 Task: Open Card Card0000000188 in Board Board0000000047 in Workspace WS0000000016 in Trello. Add Member Nikrathi889@gmail.com to Card Card0000000188 in Board Board0000000047 in Workspace WS0000000016 in Trello. Add Red Label titled Label0000000188 to Card Card0000000188 in Board Board0000000047 in Workspace WS0000000016 in Trello. Add Checklist CL0000000188 to Card Card0000000188 in Board Board0000000047 in Workspace WS0000000016 in Trello. Add Dates with Start Date as Nov 01 2023 and Due Date as Nov 30 2023 to Card Card0000000188 in Board Board0000000047 in Workspace WS0000000016 in Trello
Action: Mouse moved to (582, 55)
Screenshot: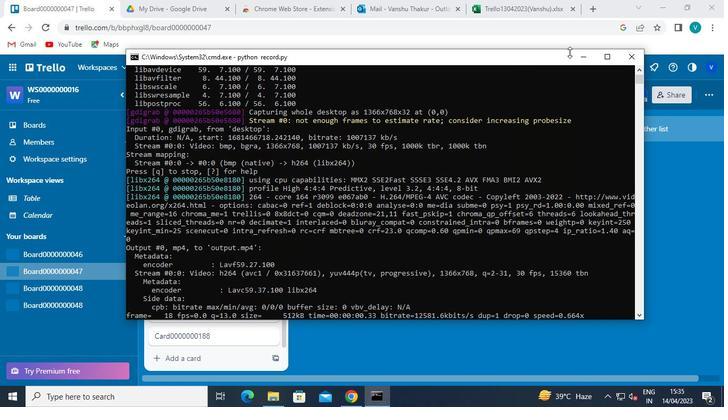 
Action: Mouse pressed left at (582, 55)
Screenshot: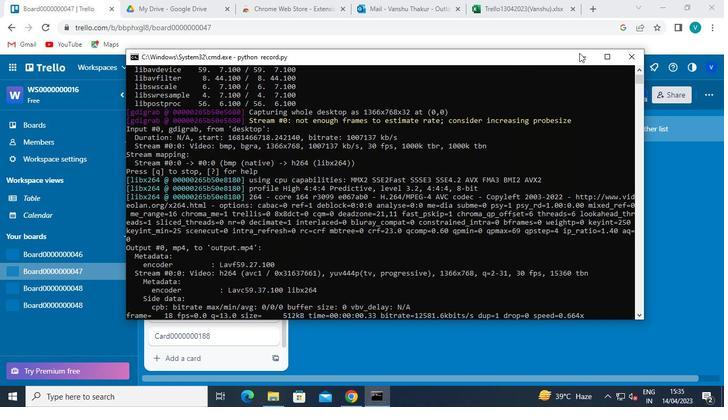 
Action: Mouse moved to (222, 334)
Screenshot: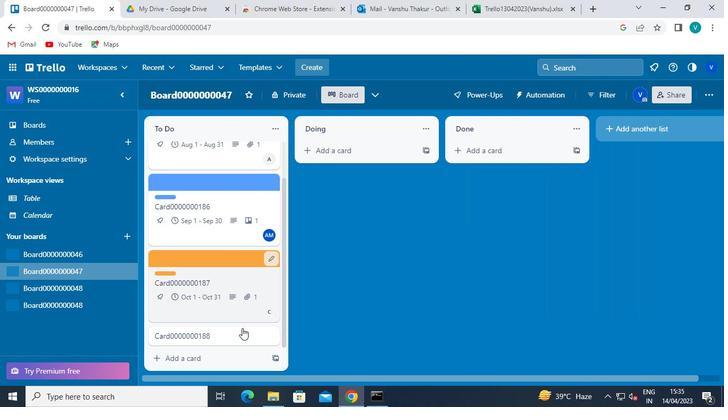 
Action: Mouse pressed left at (222, 334)
Screenshot: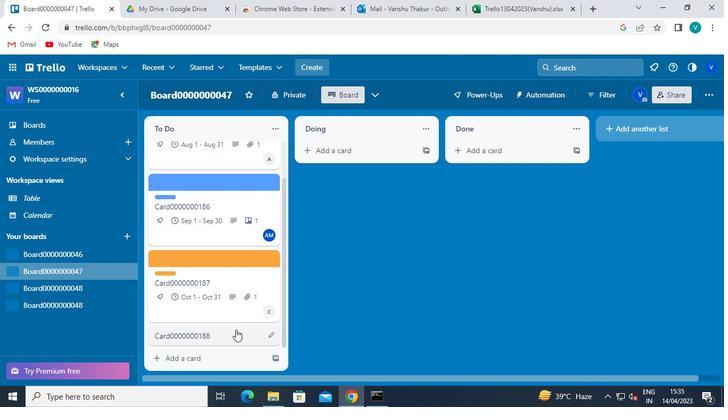 
Action: Mouse moved to (509, 154)
Screenshot: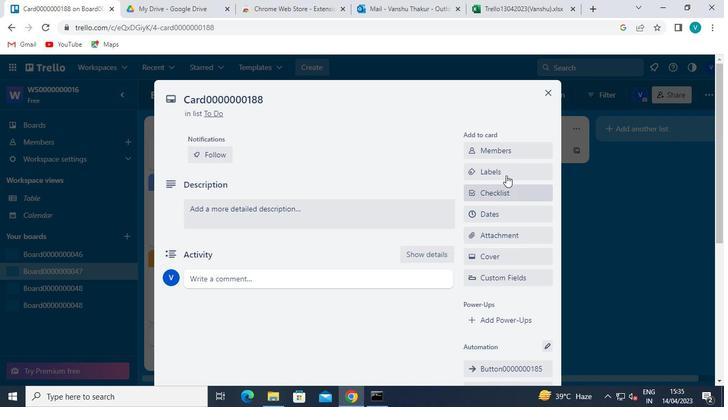 
Action: Mouse pressed left at (509, 154)
Screenshot: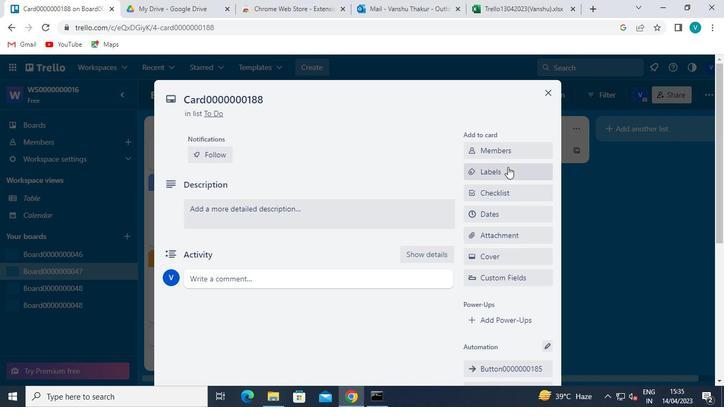 
Action: Mouse moved to (501, 200)
Screenshot: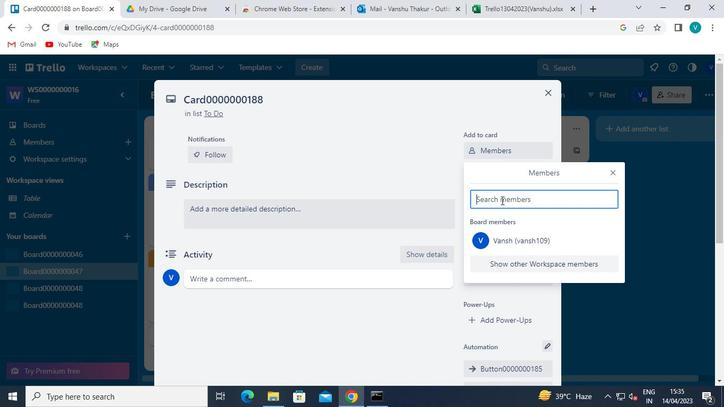 
Action: Mouse pressed left at (501, 200)
Screenshot: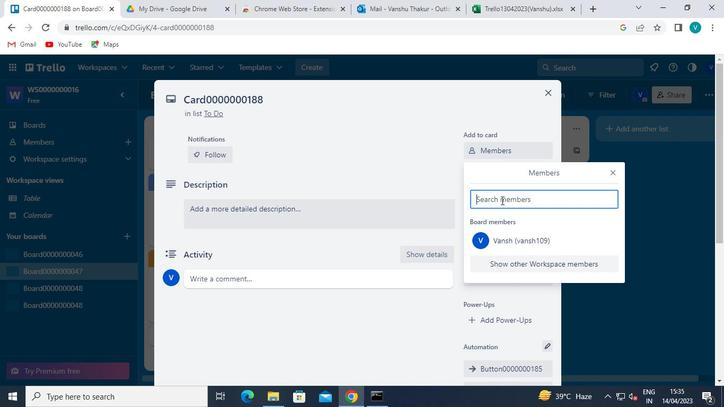 
Action: Mouse moved to (501, 200)
Screenshot: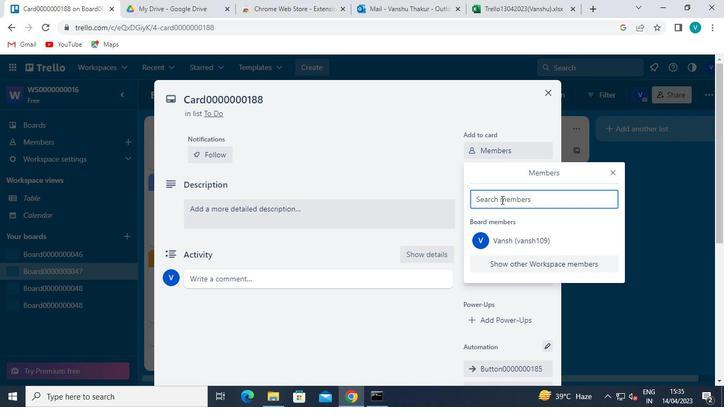 
Action: Keyboard Key.shift
Screenshot: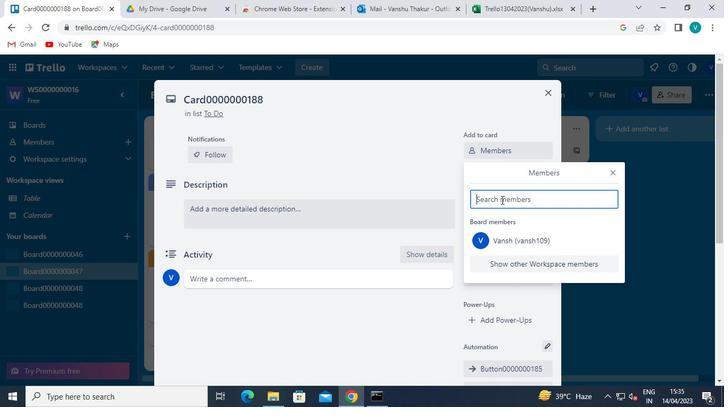 
Action: Keyboard N
Screenshot: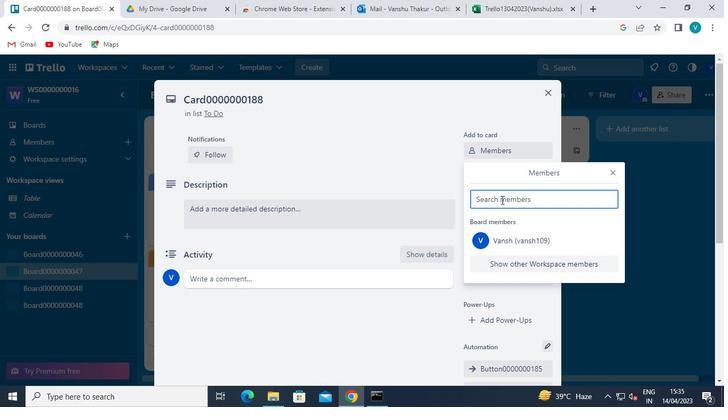 
Action: Keyboard i
Screenshot: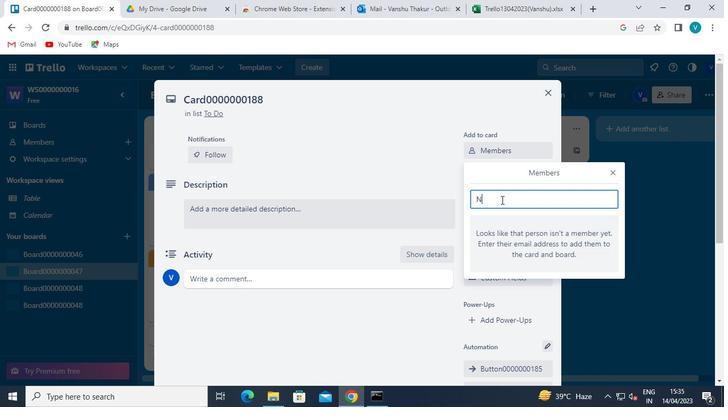 
Action: Keyboard k
Screenshot: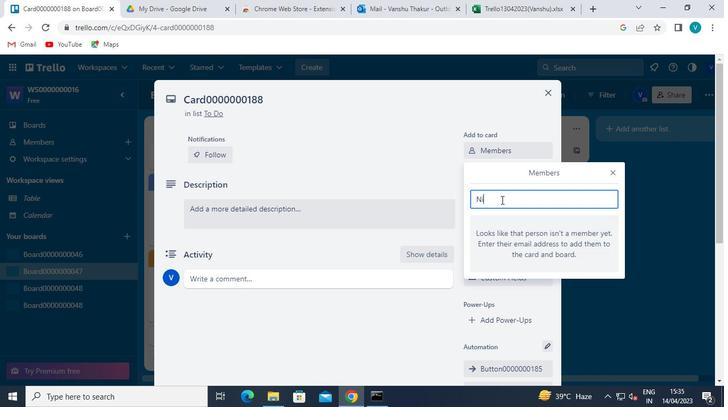 
Action: Keyboard r
Screenshot: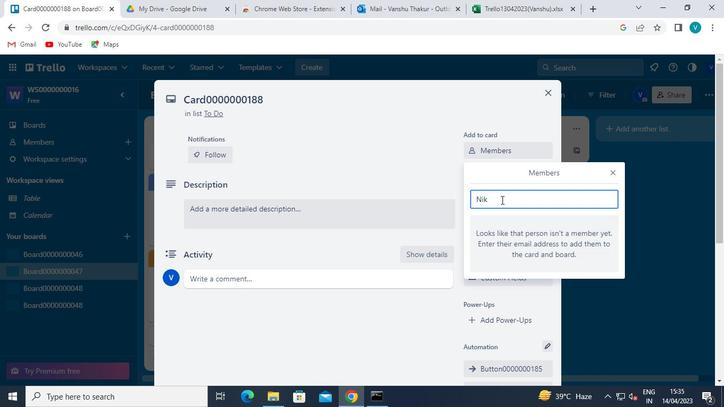 
Action: Keyboard a
Screenshot: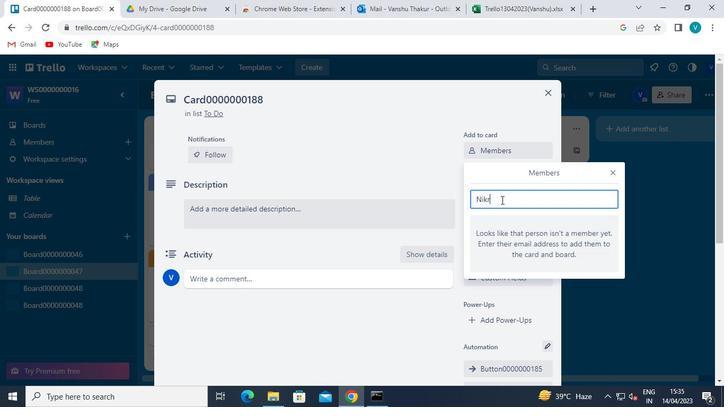 
Action: Keyboard t
Screenshot: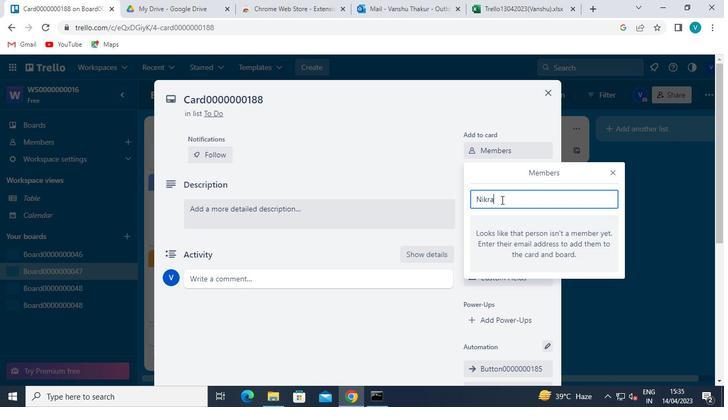 
Action: Keyboard h
Screenshot: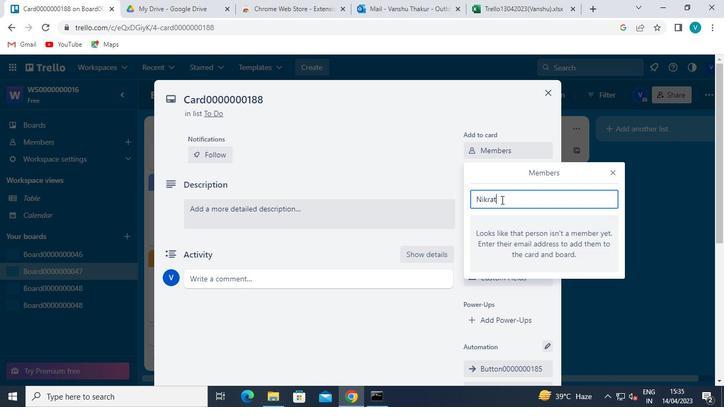 
Action: Keyboard i
Screenshot: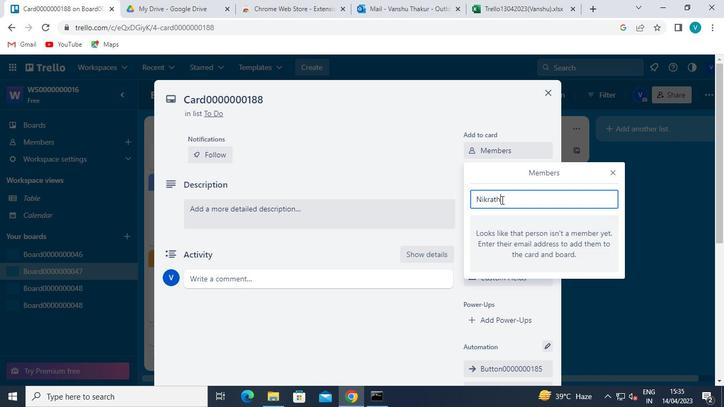 
Action: Keyboard <104>
Screenshot: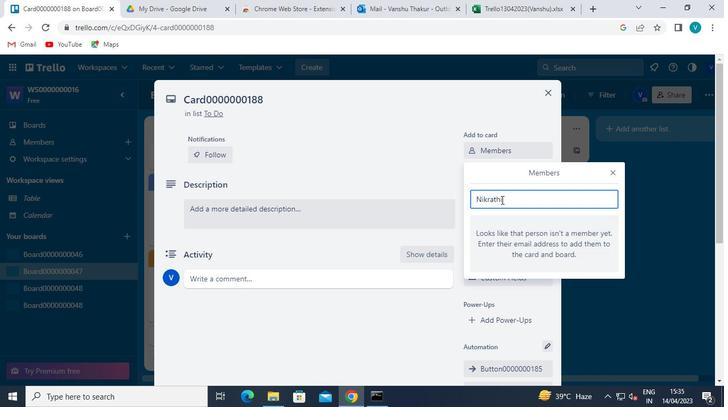 
Action: Keyboard <104>
Screenshot: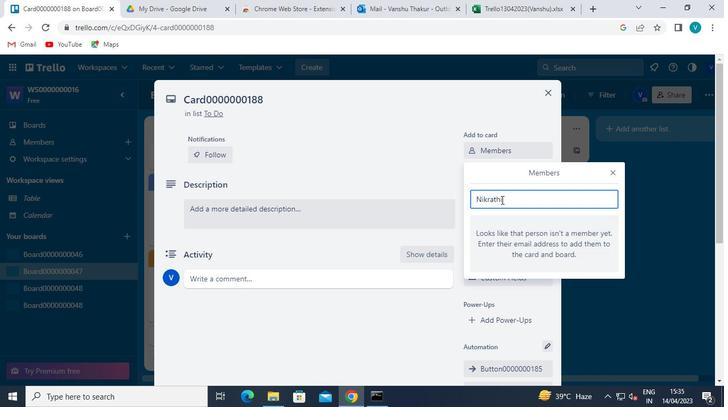 
Action: Keyboard <105>
Screenshot: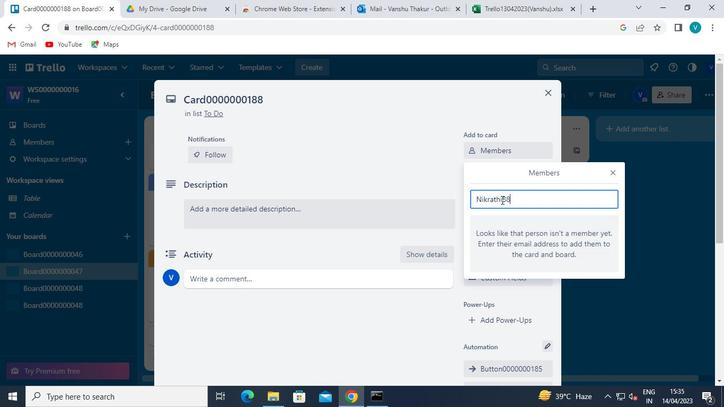 
Action: Keyboard Key.shift
Screenshot: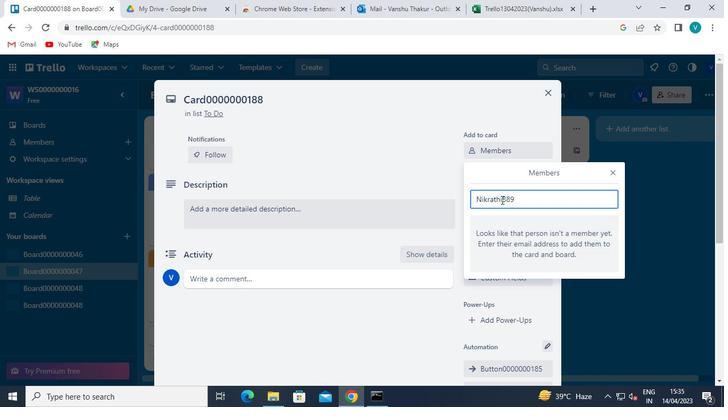 
Action: Keyboard @
Screenshot: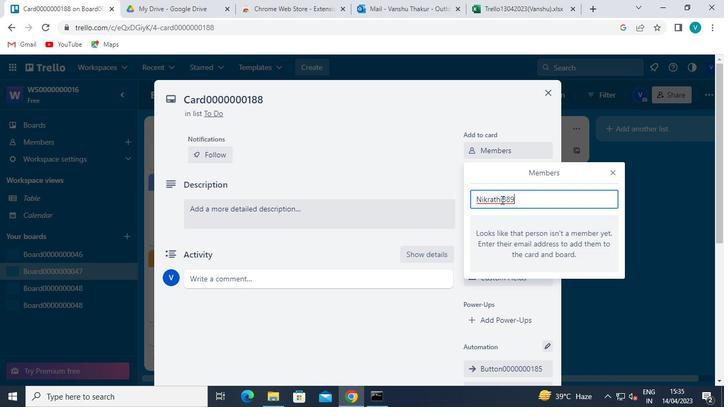 
Action: Keyboard g
Screenshot: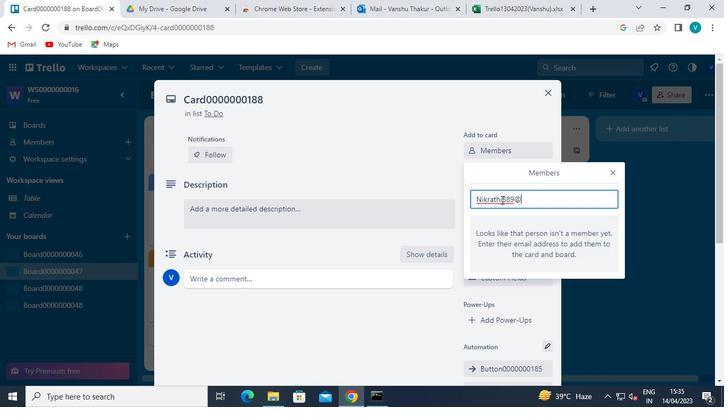 
Action: Keyboard m
Screenshot: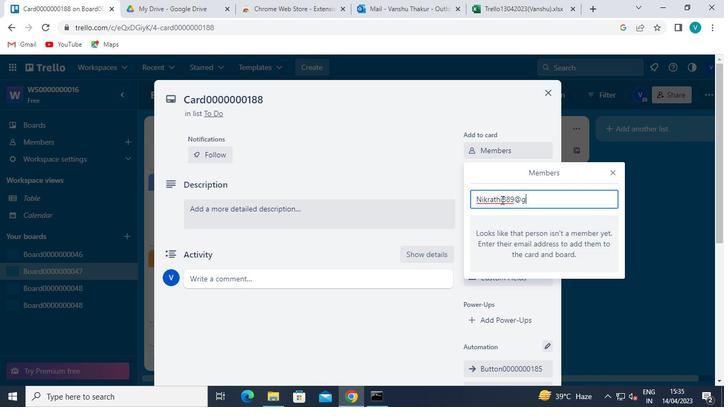 
Action: Keyboard a
Screenshot: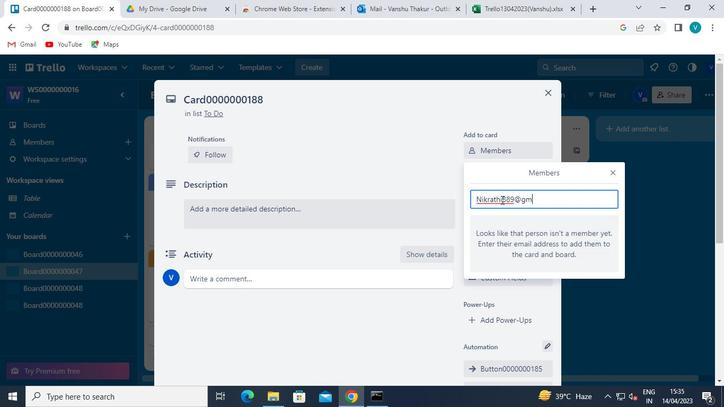 
Action: Keyboard i
Screenshot: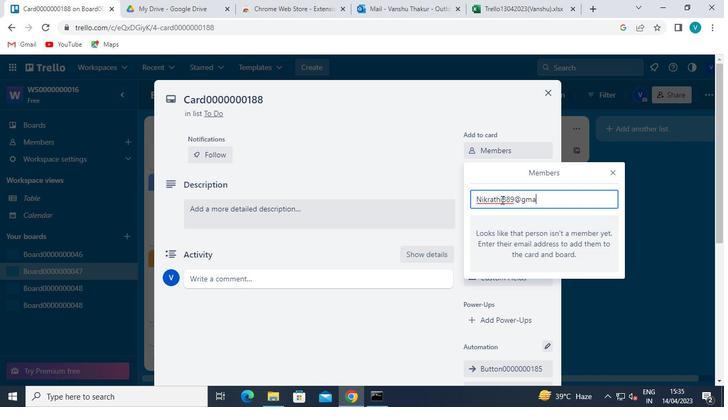 
Action: Keyboard l
Screenshot: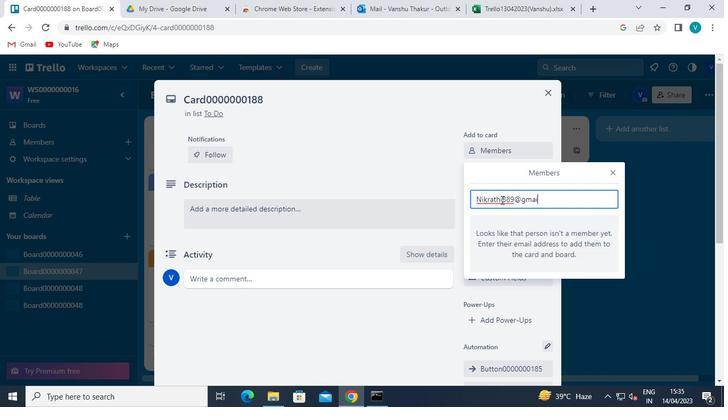 
Action: Keyboard <110>
Screenshot: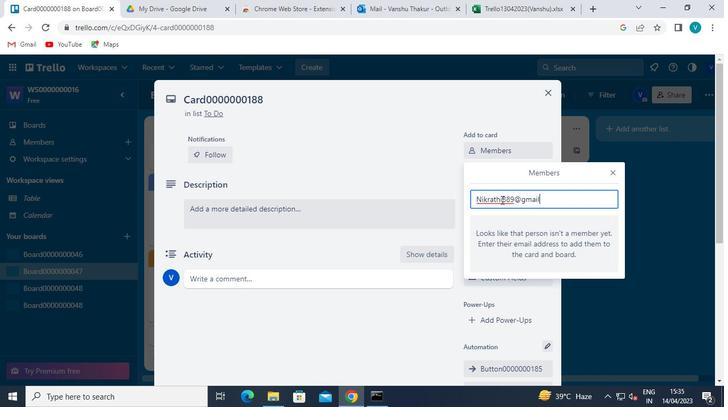 
Action: Keyboard c
Screenshot: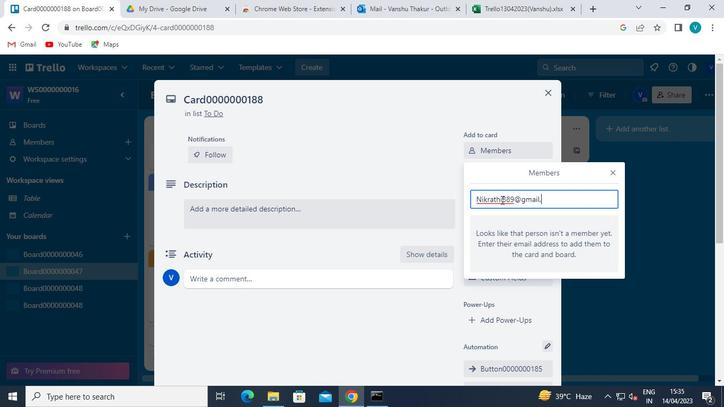 
Action: Keyboard o
Screenshot: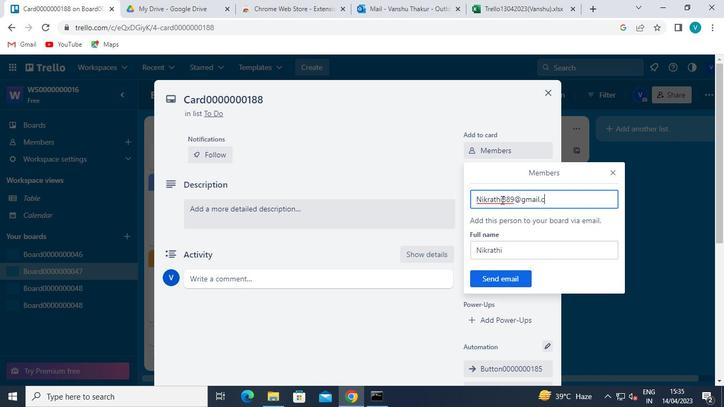 
Action: Keyboard m
Screenshot: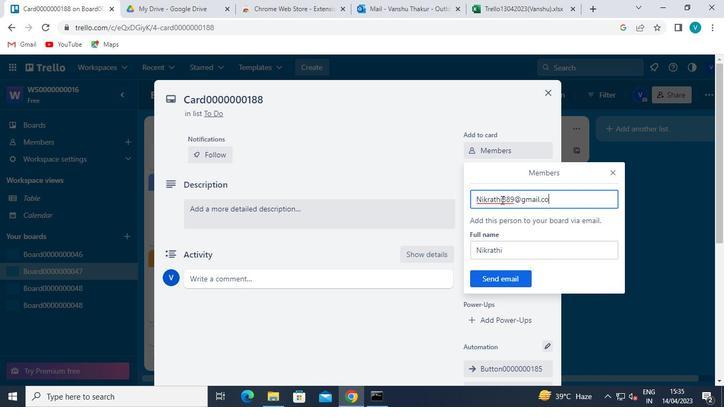 
Action: Mouse moved to (513, 275)
Screenshot: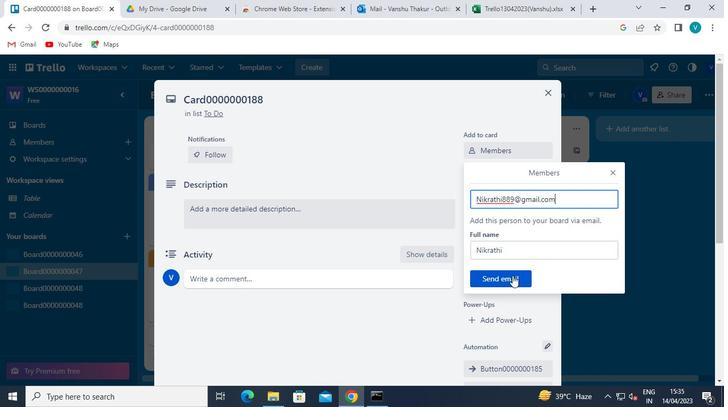 
Action: Mouse pressed left at (513, 275)
Screenshot: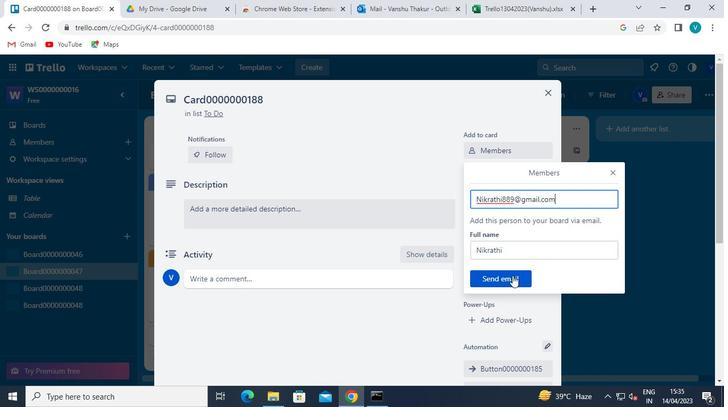 
Action: Mouse moved to (497, 169)
Screenshot: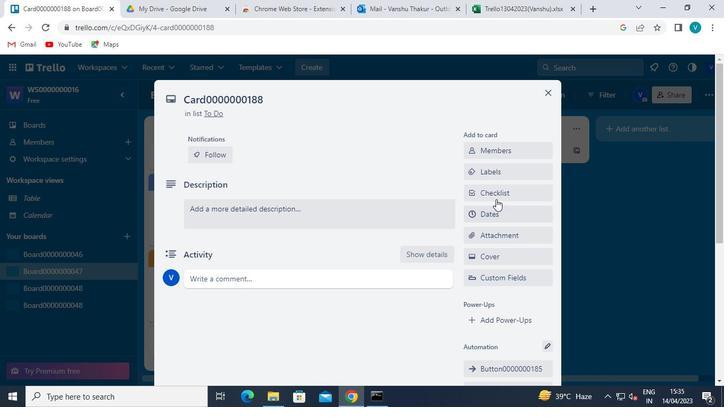 
Action: Mouse pressed left at (497, 169)
Screenshot: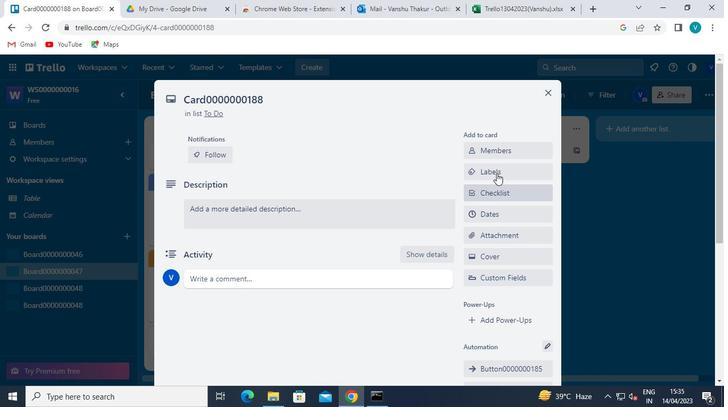 
Action: Mouse moved to (525, 333)
Screenshot: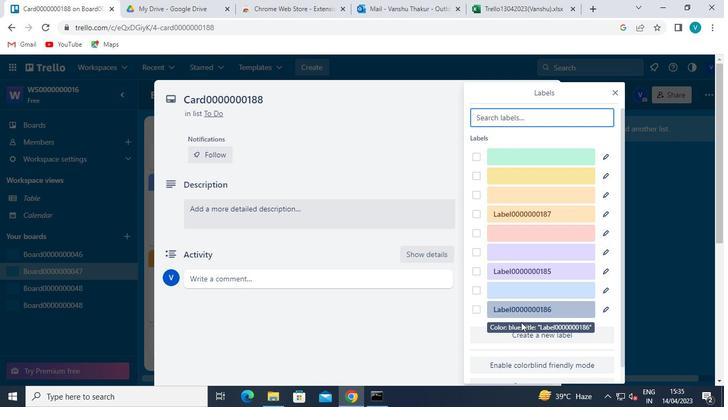 
Action: Mouse pressed left at (525, 333)
Screenshot: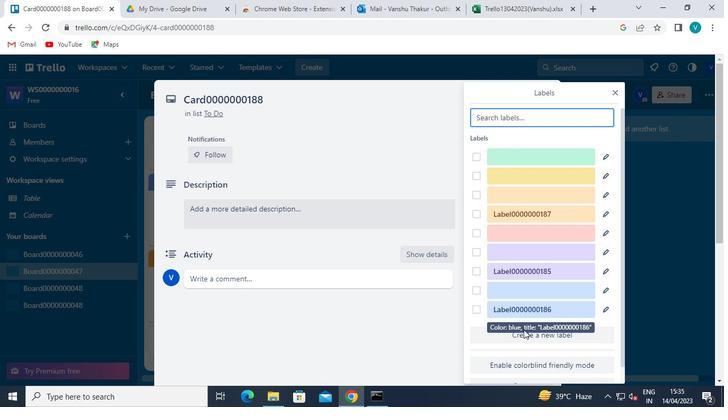 
Action: Mouse moved to (569, 246)
Screenshot: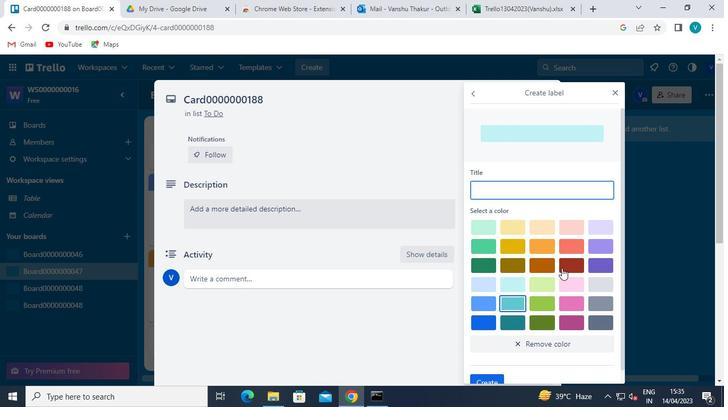 
Action: Mouse pressed left at (569, 246)
Screenshot: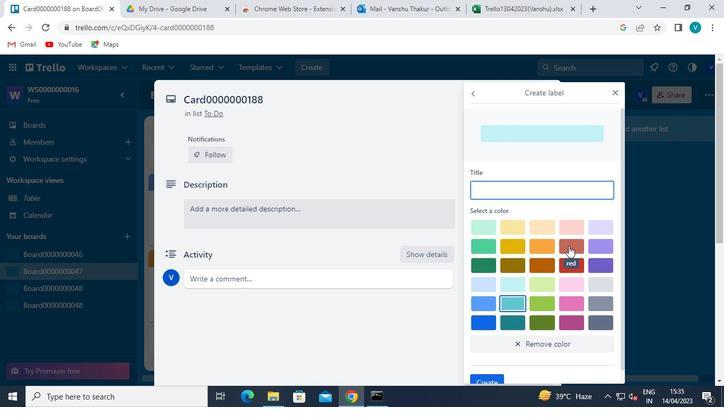 
Action: Mouse moved to (513, 192)
Screenshot: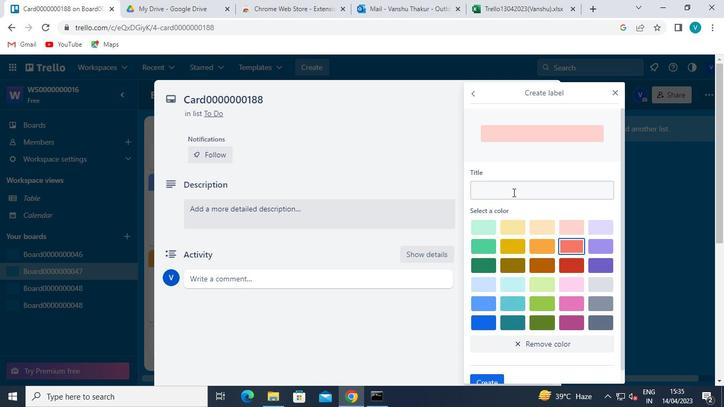 
Action: Mouse pressed left at (513, 192)
Screenshot: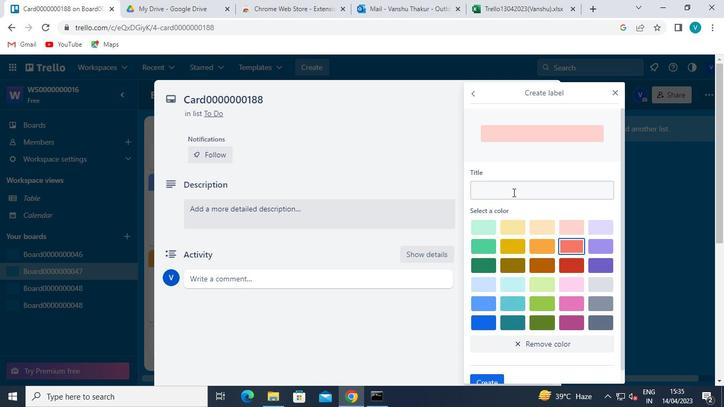
Action: Keyboard Key.shift
Screenshot: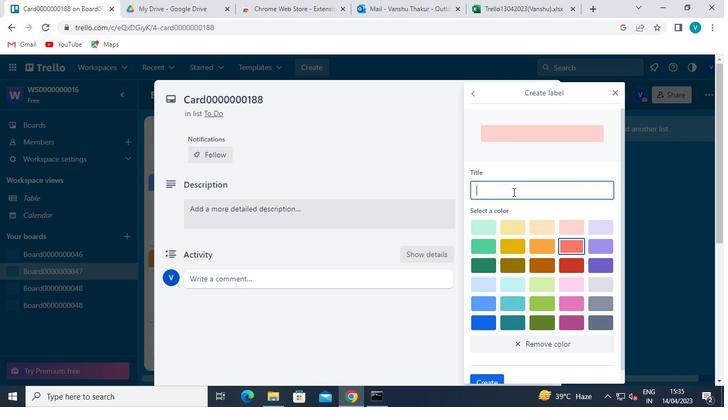 
Action: Keyboard L
Screenshot: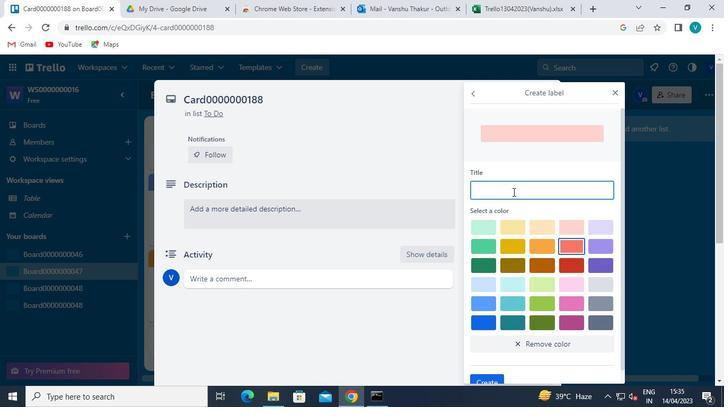 
Action: Keyboard a
Screenshot: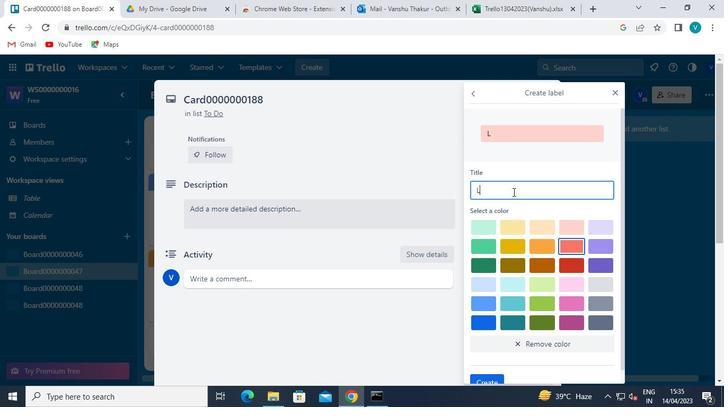 
Action: Keyboard b
Screenshot: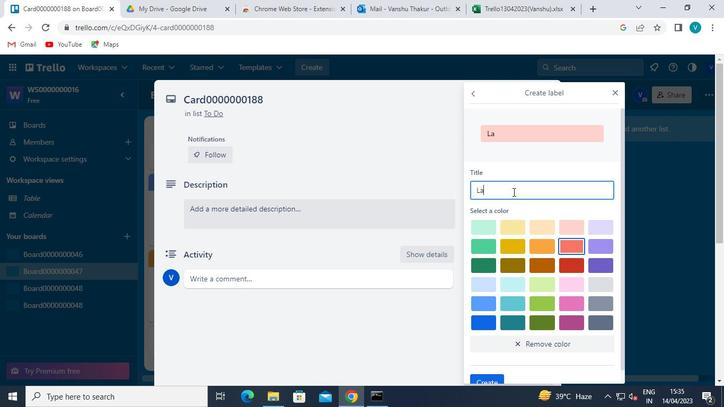 
Action: Keyboard e
Screenshot: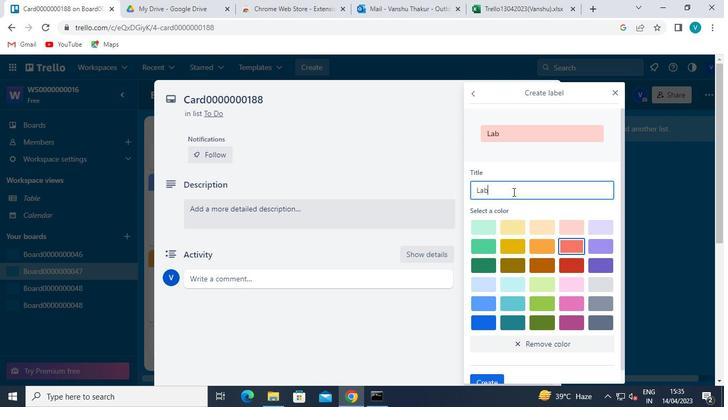 
Action: Keyboard l
Screenshot: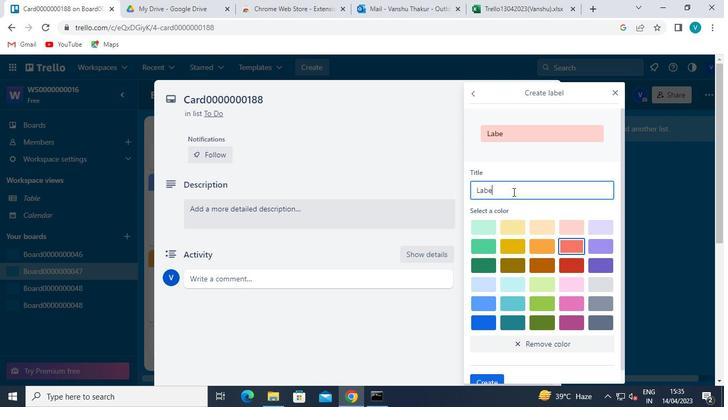 
Action: Keyboard <96>
Screenshot: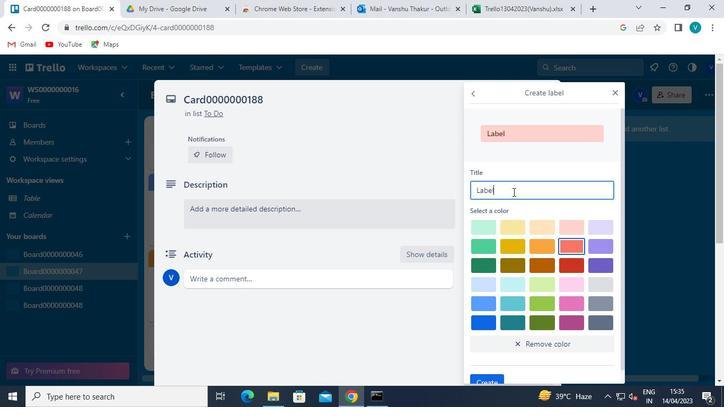 
Action: Keyboard <96>
Screenshot: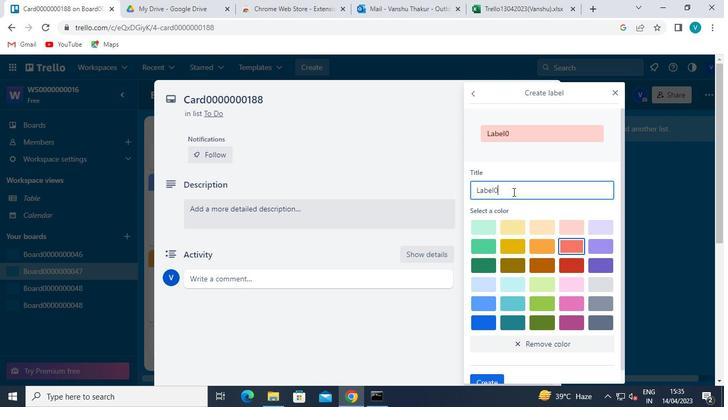 
Action: Keyboard <96>
Screenshot: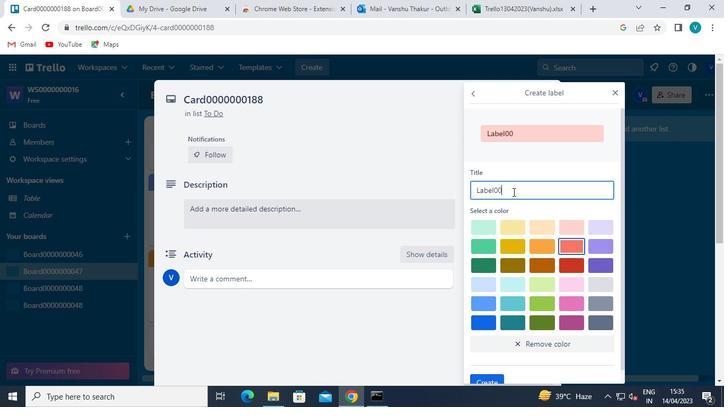 
Action: Keyboard <96>
Screenshot: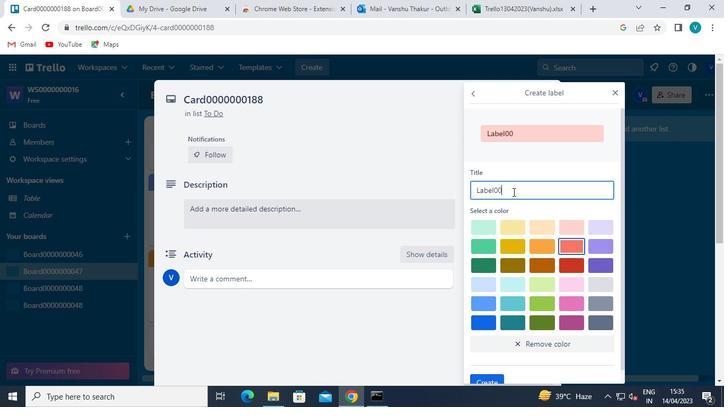 
Action: Keyboard <96>
Screenshot: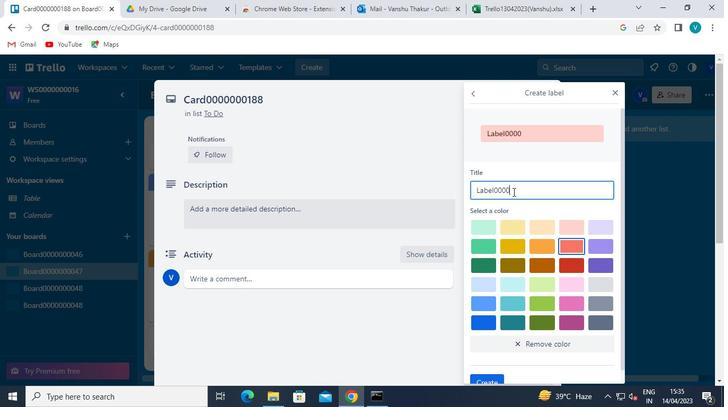 
Action: Keyboard <96>
Screenshot: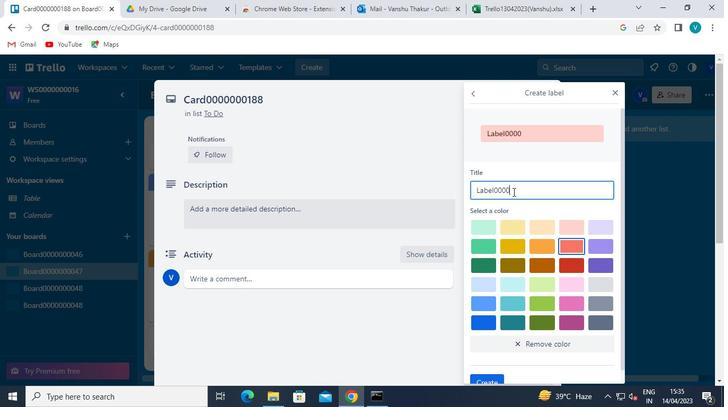 
Action: Keyboard <96>
Screenshot: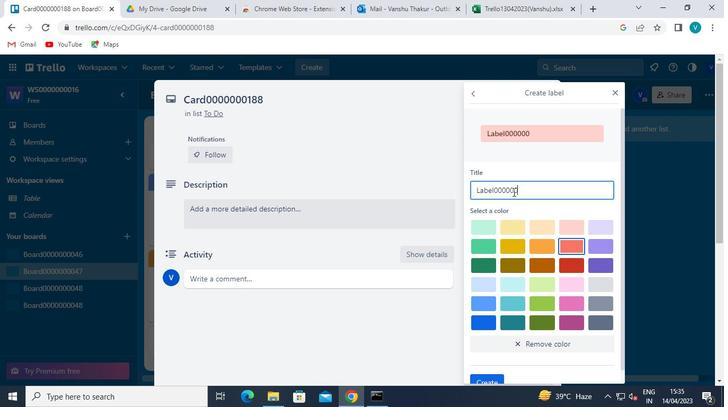 
Action: Keyboard <97>
Screenshot: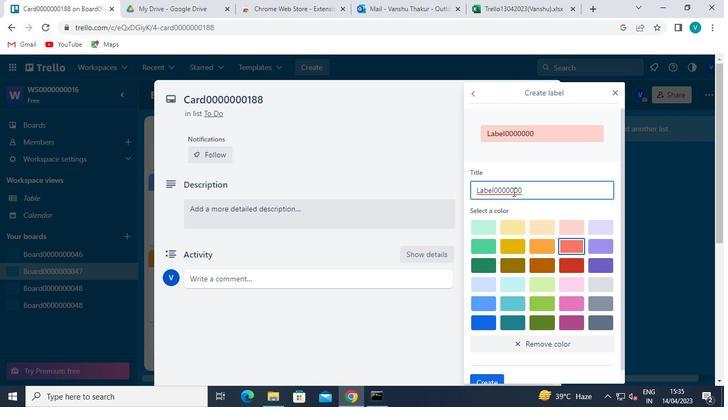 
Action: Keyboard <104>
Screenshot: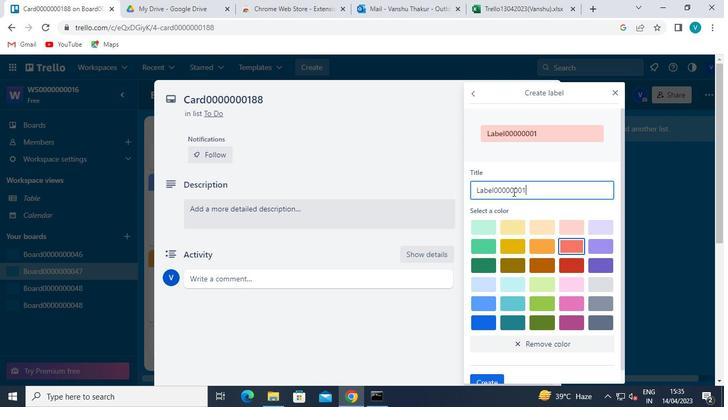 
Action: Keyboard <104>
Screenshot: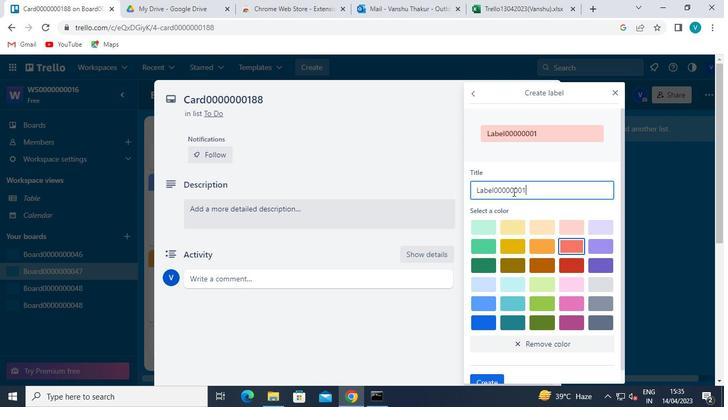 
Action: Mouse moved to (491, 367)
Screenshot: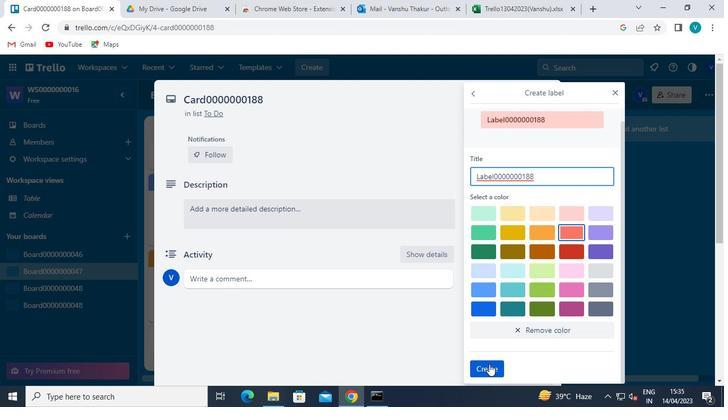 
Action: Mouse pressed left at (491, 367)
Screenshot: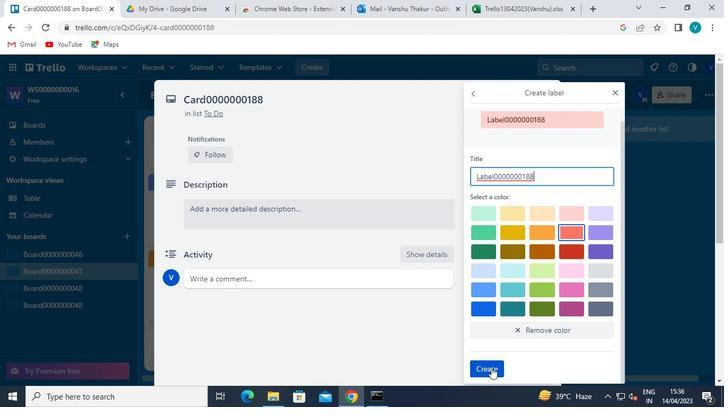 
Action: Mouse moved to (616, 90)
Screenshot: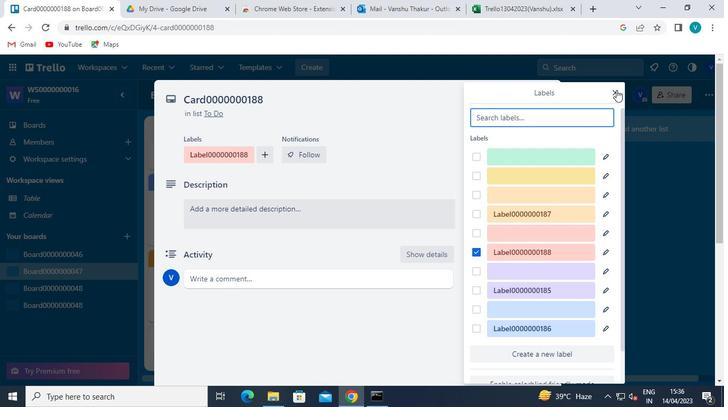 
Action: Mouse pressed left at (616, 90)
Screenshot: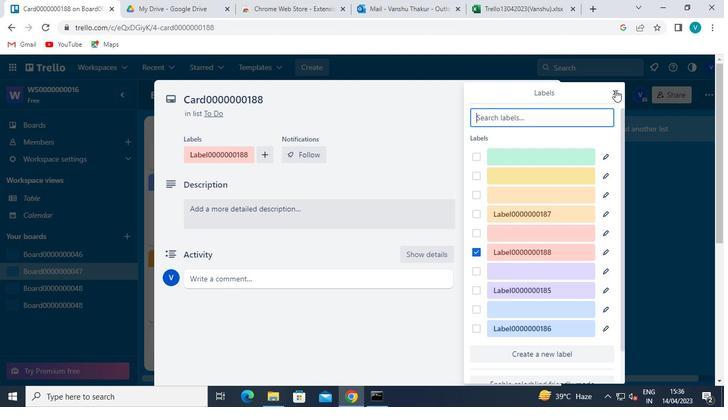 
Action: Mouse moved to (503, 189)
Screenshot: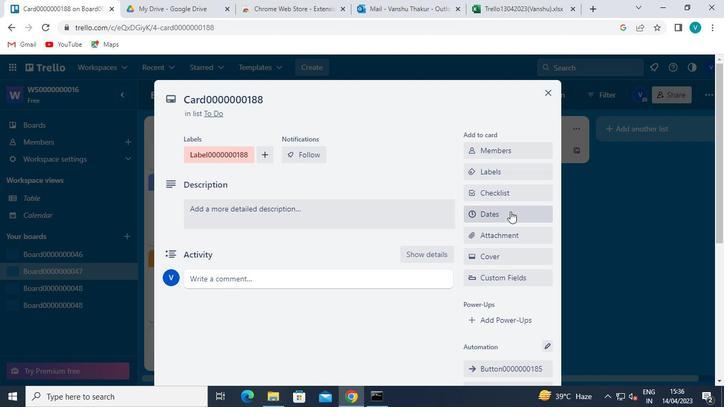 
Action: Mouse pressed left at (503, 189)
Screenshot: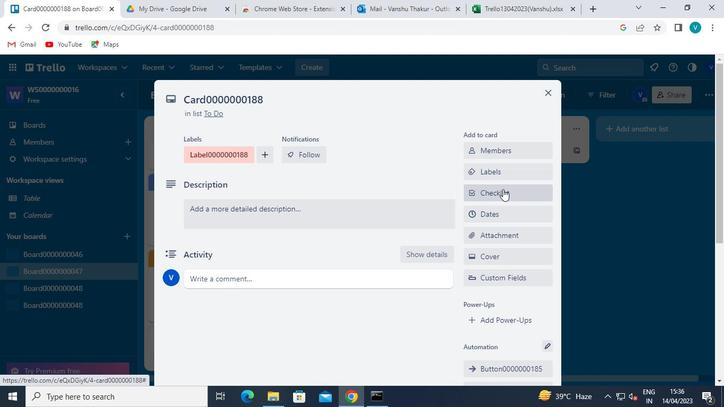 
Action: Mouse moved to (514, 219)
Screenshot: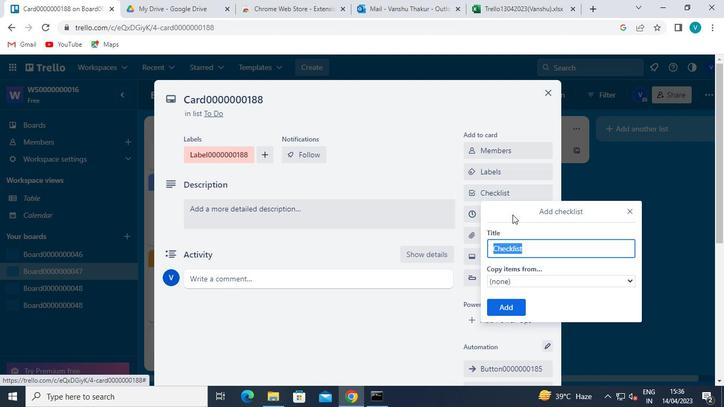 
Action: Keyboard Key.shift
Screenshot: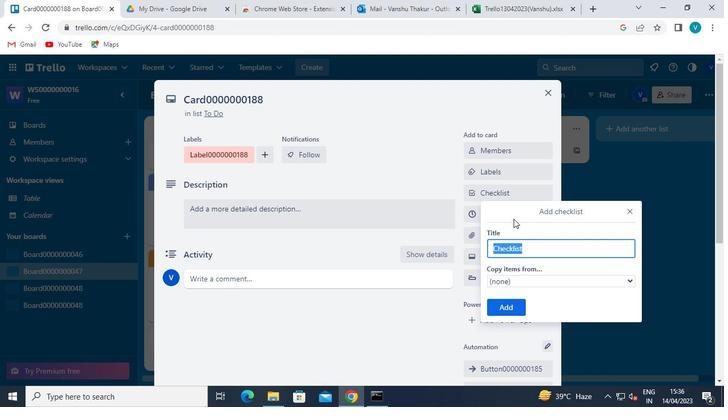 
Action: Keyboard C
Screenshot: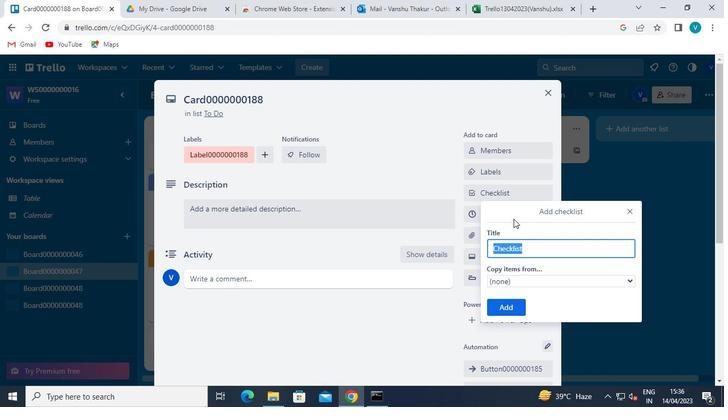 
Action: Keyboard L
Screenshot: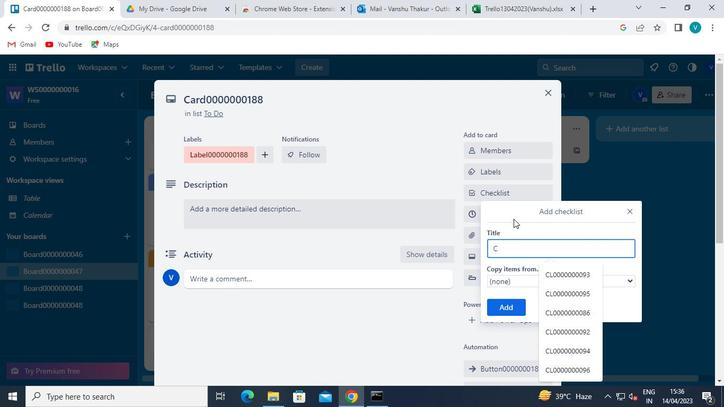 
Action: Keyboard <96>
Screenshot: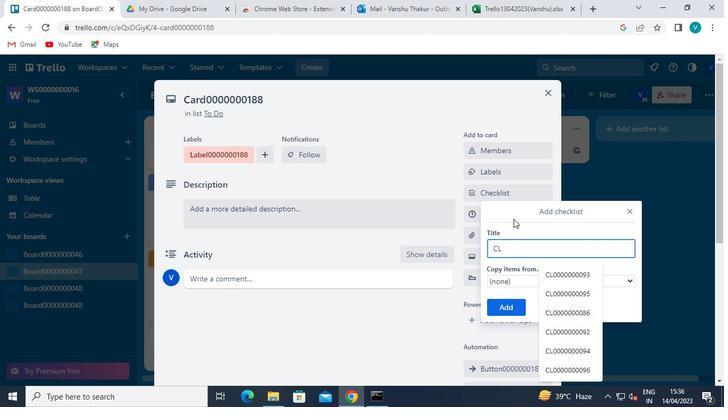 
Action: Keyboard <96>
Screenshot: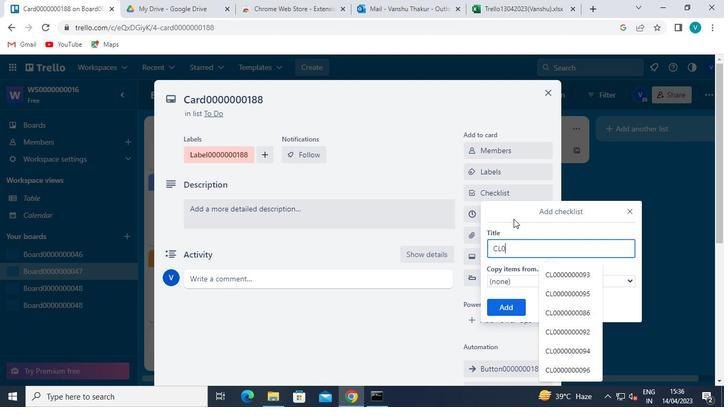 
Action: Keyboard <96>
Screenshot: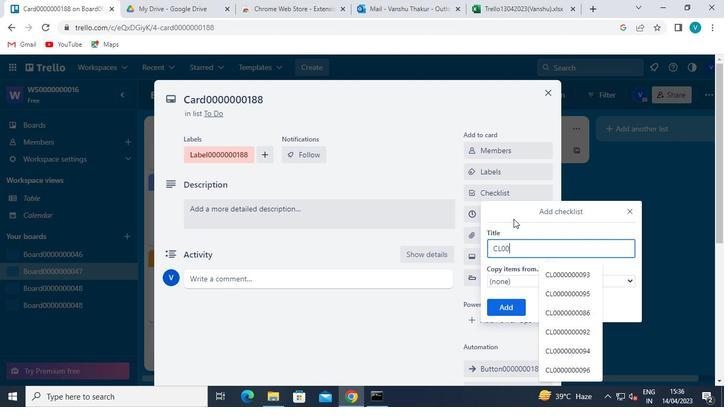 
Action: Keyboard <96>
Screenshot: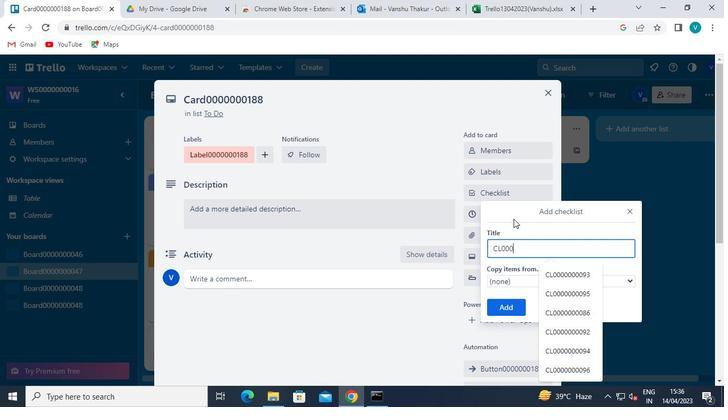 
Action: Keyboard <96>
Screenshot: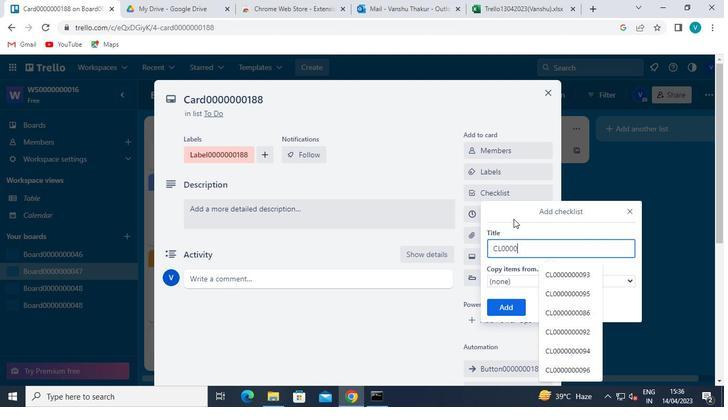 
Action: Keyboard <96>
Screenshot: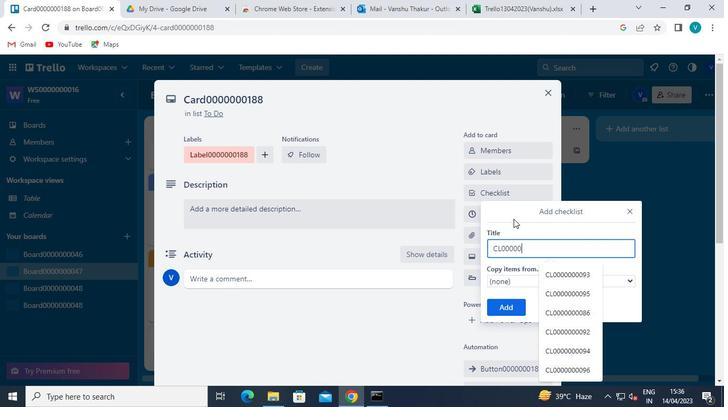 
Action: Keyboard <96>
Screenshot: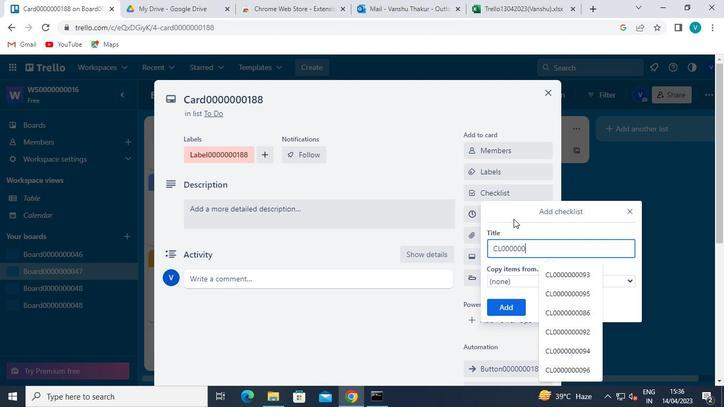 
Action: Keyboard <97>
Screenshot: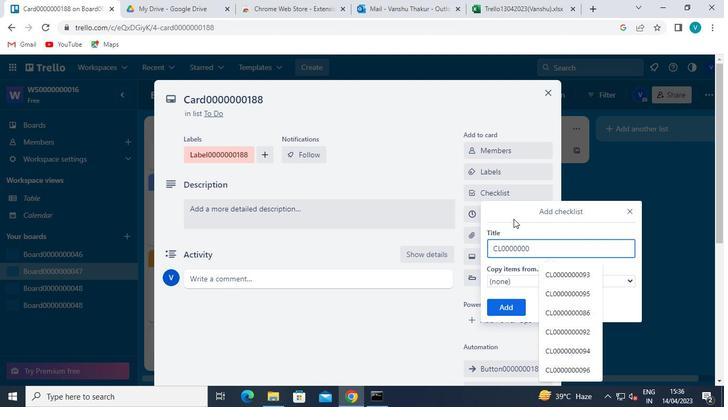
Action: Keyboard <104>
Screenshot: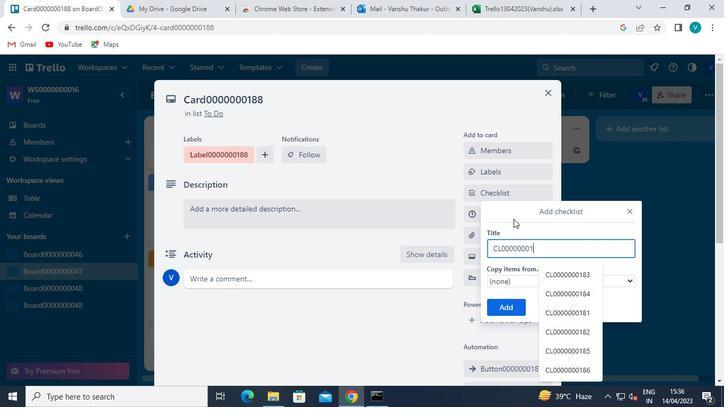 
Action: Keyboard <104>
Screenshot: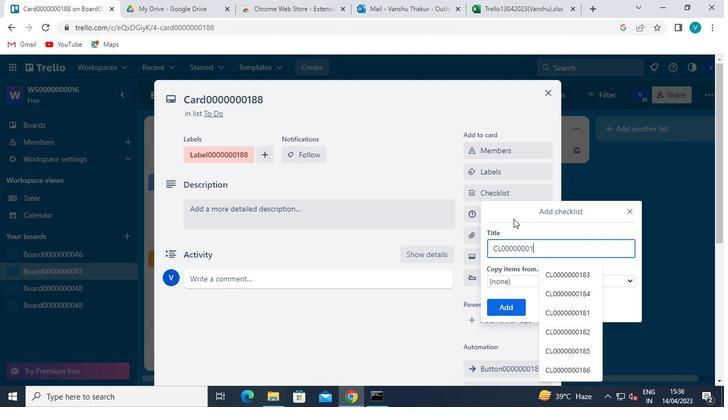 
Action: Mouse moved to (510, 310)
Screenshot: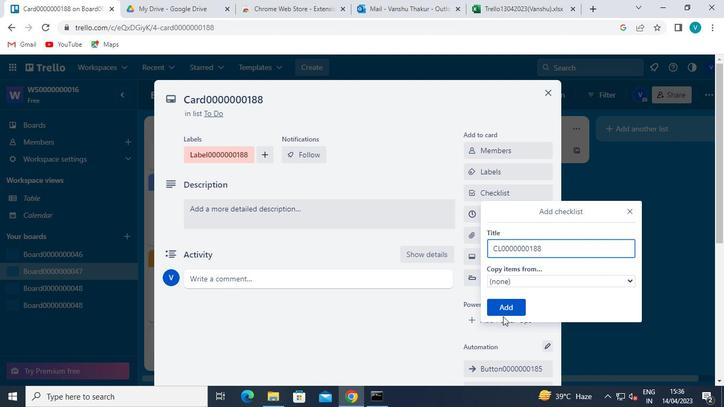 
Action: Mouse pressed left at (510, 310)
Screenshot: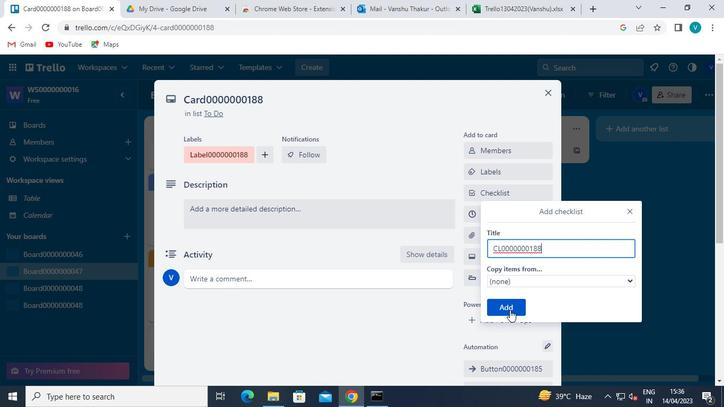 
Action: Mouse moved to (497, 214)
Screenshot: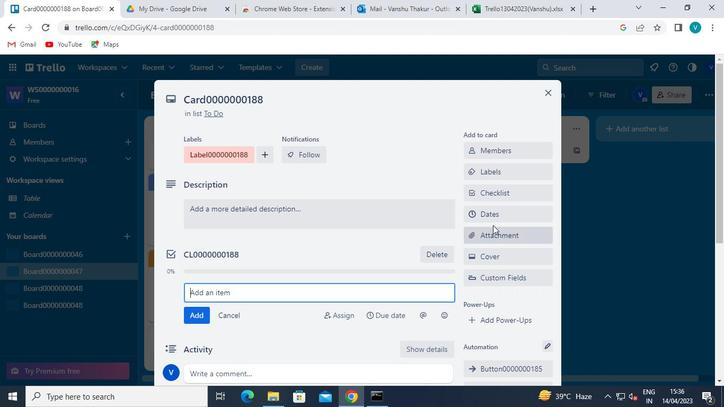 
Action: Mouse pressed left at (497, 214)
Screenshot: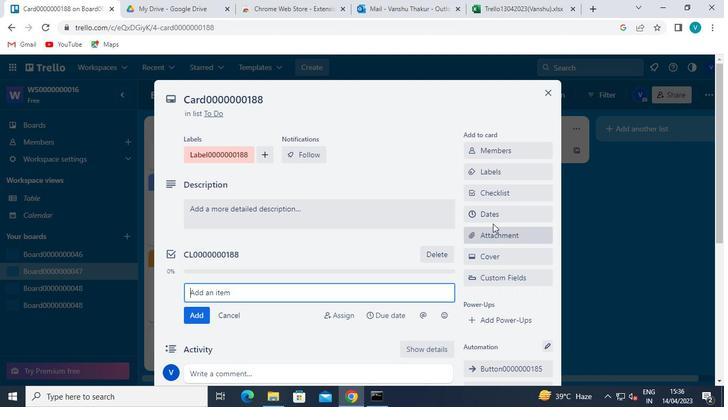 
Action: Mouse moved to (478, 283)
Screenshot: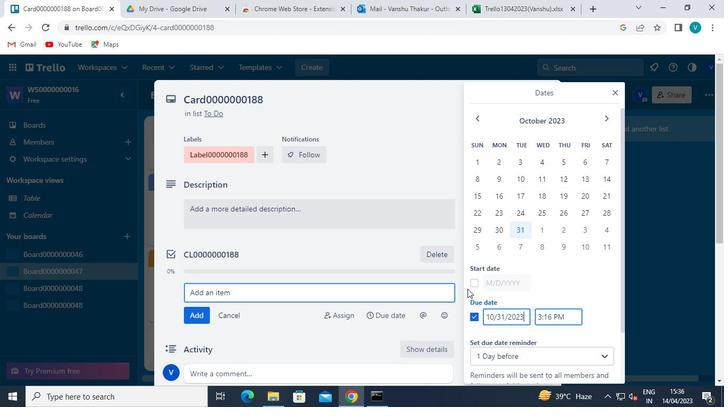 
Action: Mouse pressed left at (478, 283)
Screenshot: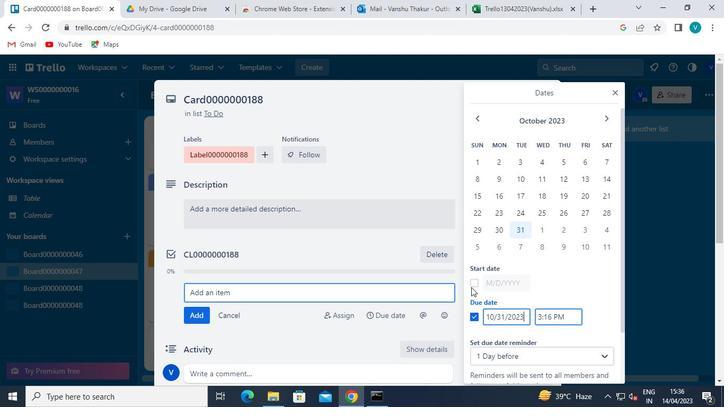 
Action: Mouse moved to (605, 114)
Screenshot: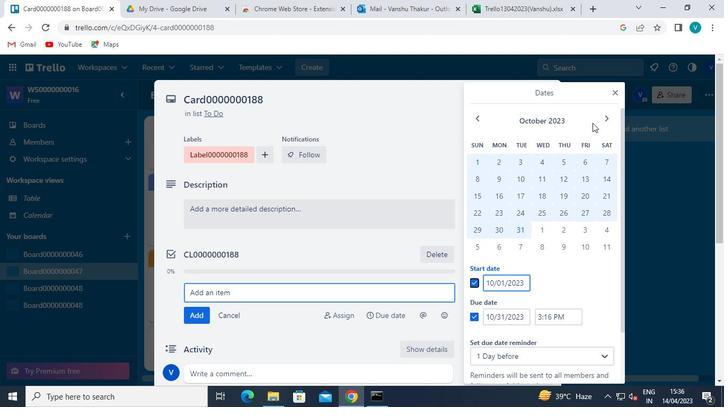 
Action: Mouse pressed left at (605, 114)
Screenshot: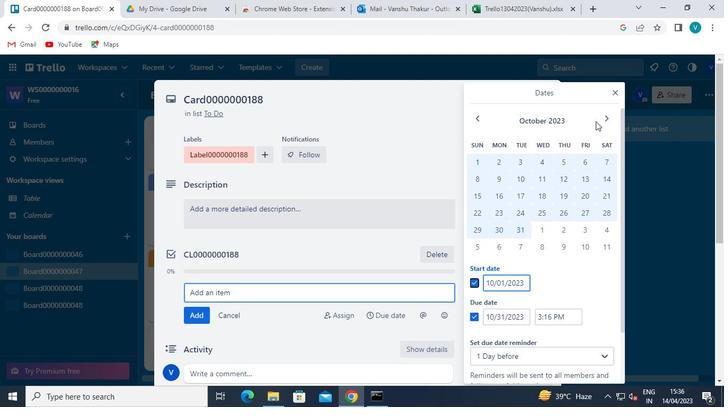 
Action: Mouse moved to (541, 162)
Screenshot: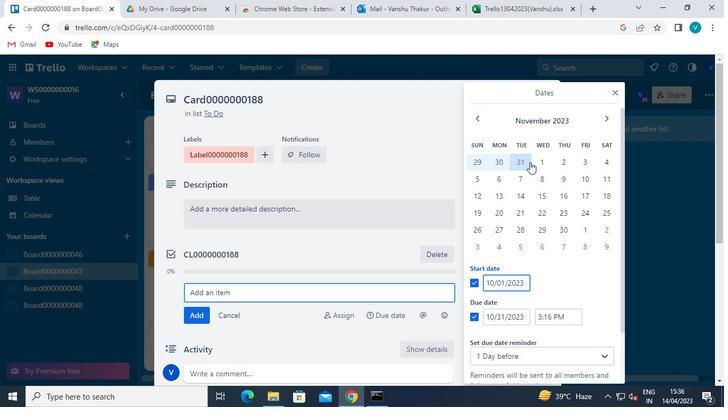 
Action: Mouse pressed left at (541, 162)
Screenshot: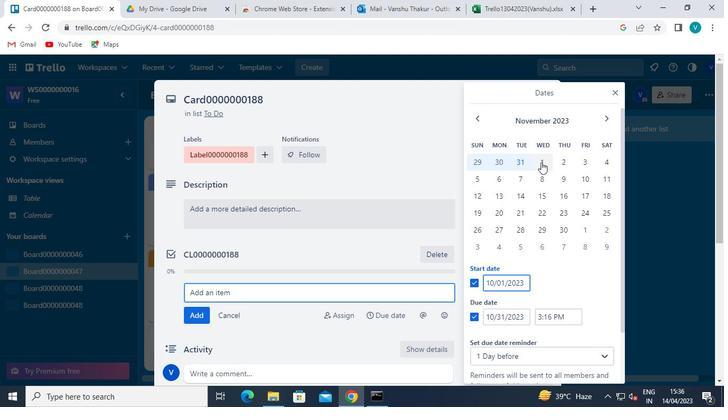 
Action: Mouse moved to (570, 226)
Screenshot: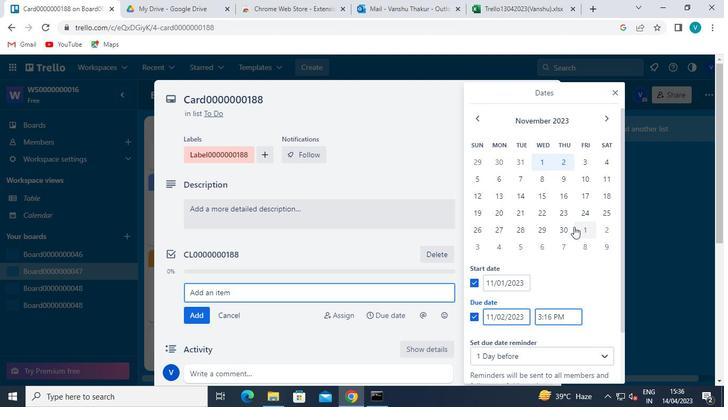 
Action: Mouse pressed left at (570, 226)
Screenshot: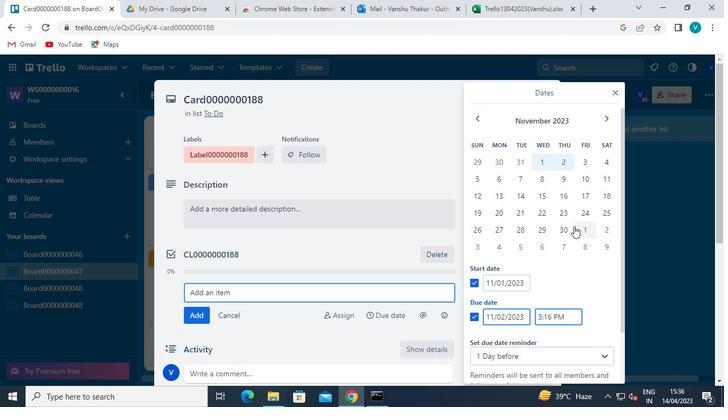 
Action: Mouse moved to (510, 342)
Screenshot: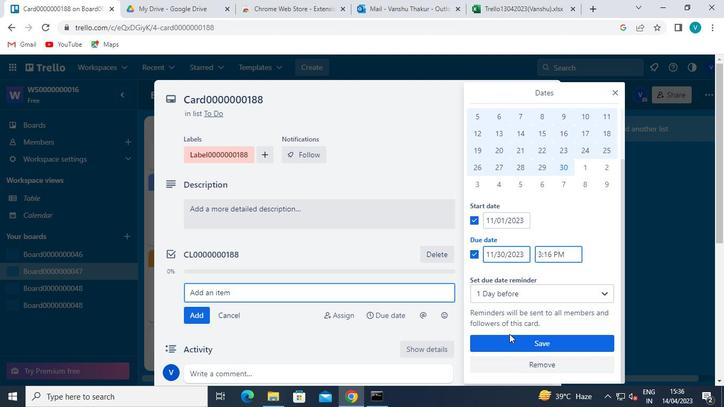 
Action: Mouse pressed left at (510, 342)
Screenshot: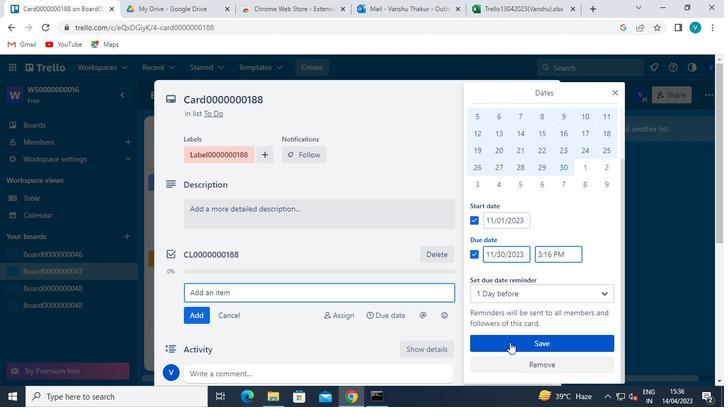 
Action: Mouse moved to (389, 396)
Screenshot: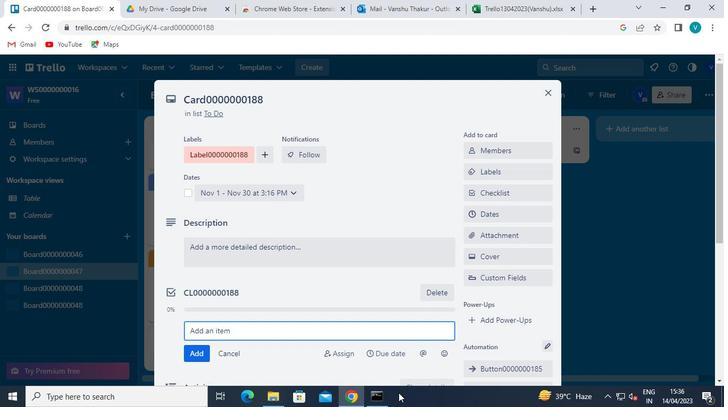 
Action: Mouse pressed left at (389, 396)
Screenshot: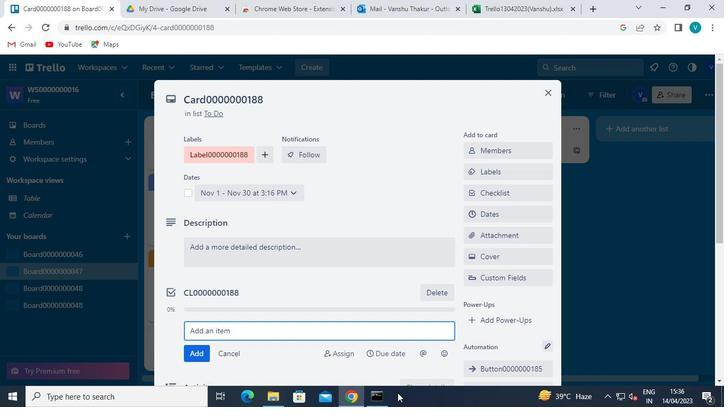 
Action: Mouse moved to (636, 58)
Screenshot: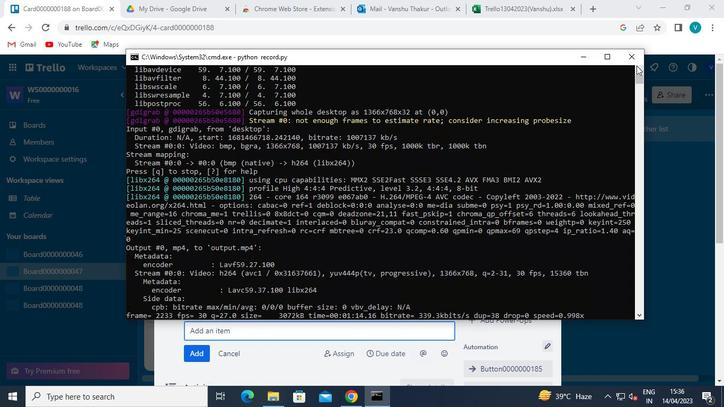 
Action: Mouse pressed left at (636, 58)
Screenshot: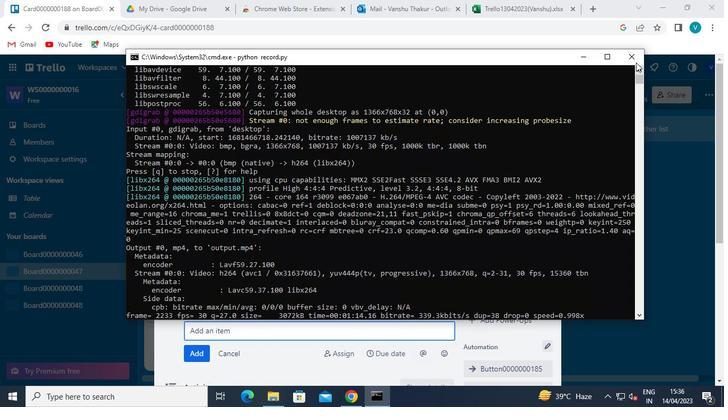 
